 Task: Create a scrum project VikingTech.
Action: Mouse moved to (178, 51)
Screenshot: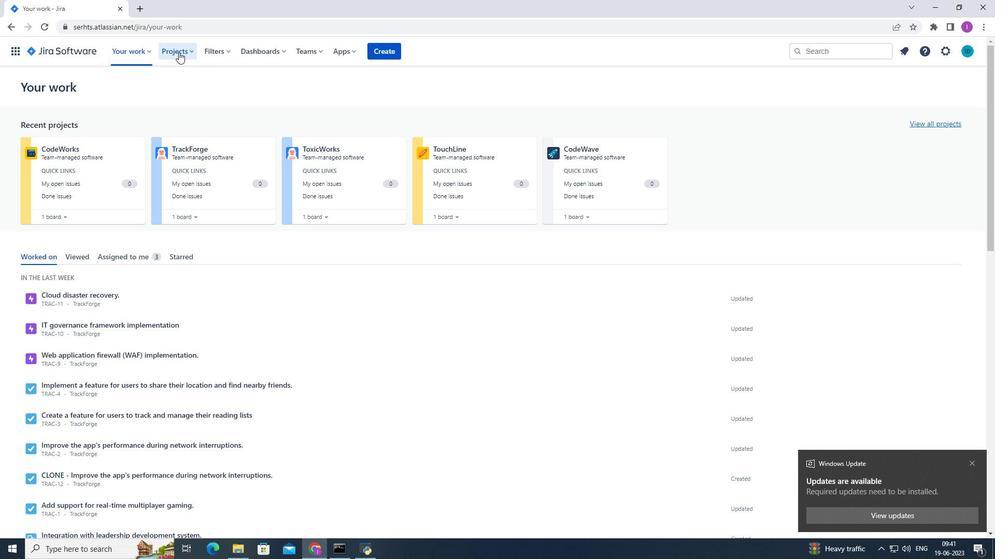 
Action: Mouse pressed left at (178, 51)
Screenshot: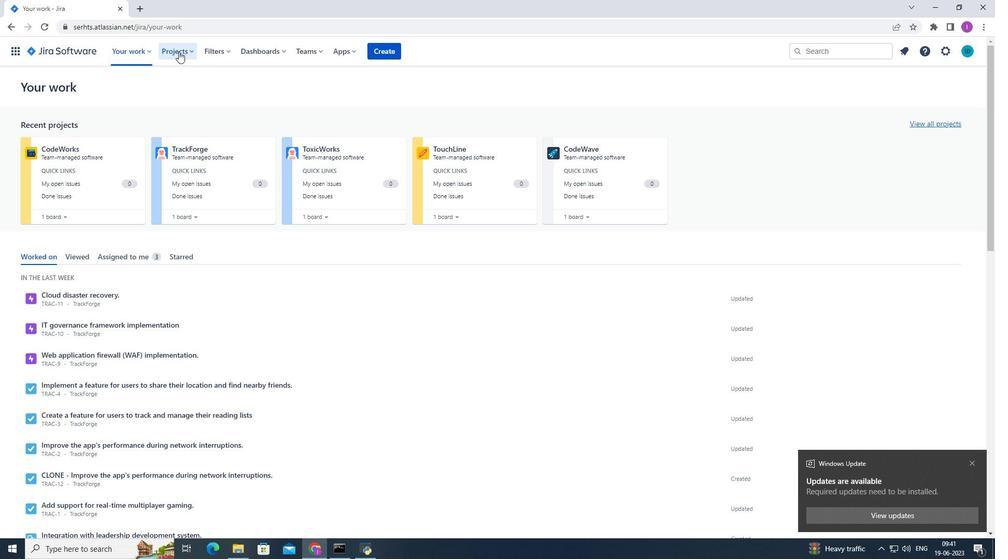 
Action: Mouse moved to (200, 257)
Screenshot: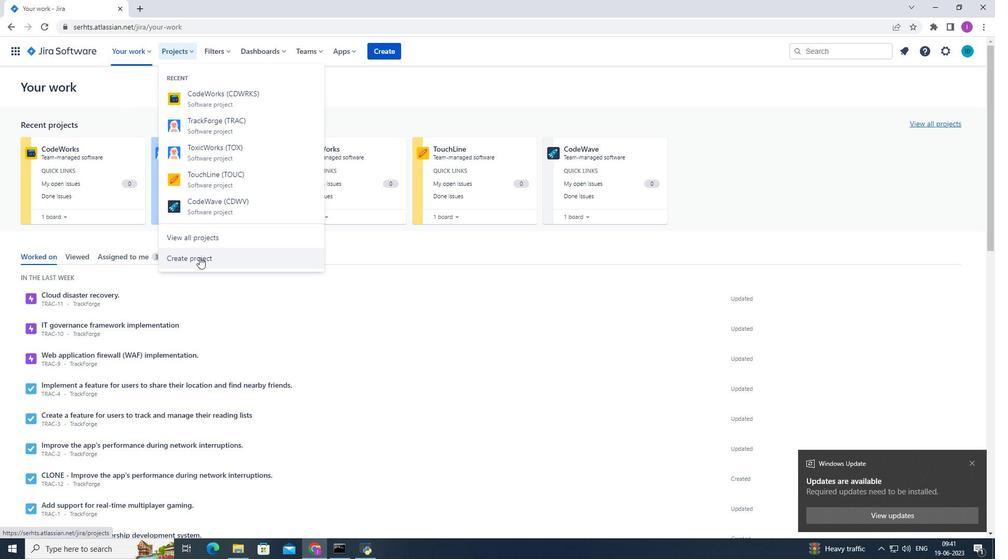 
Action: Mouse pressed left at (200, 257)
Screenshot: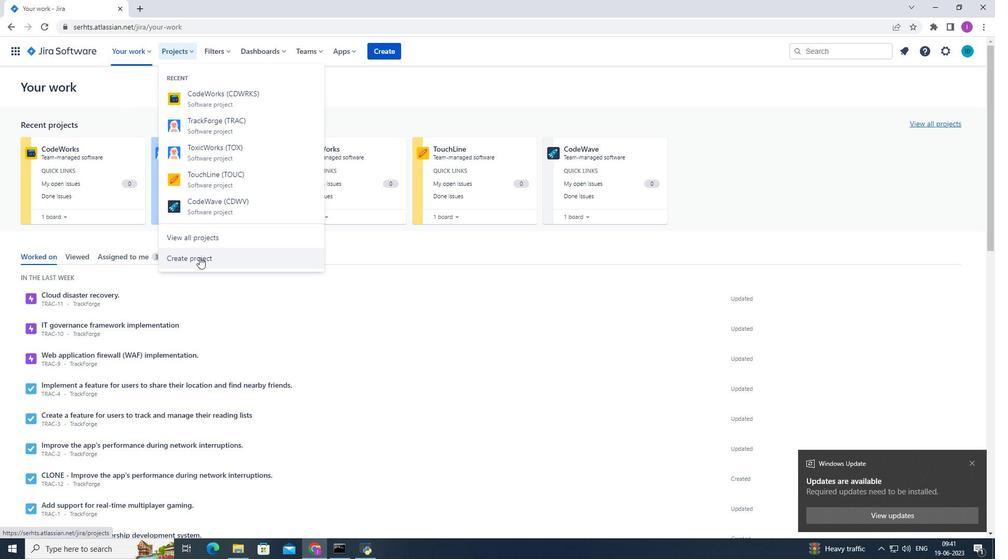 
Action: Mouse moved to (973, 463)
Screenshot: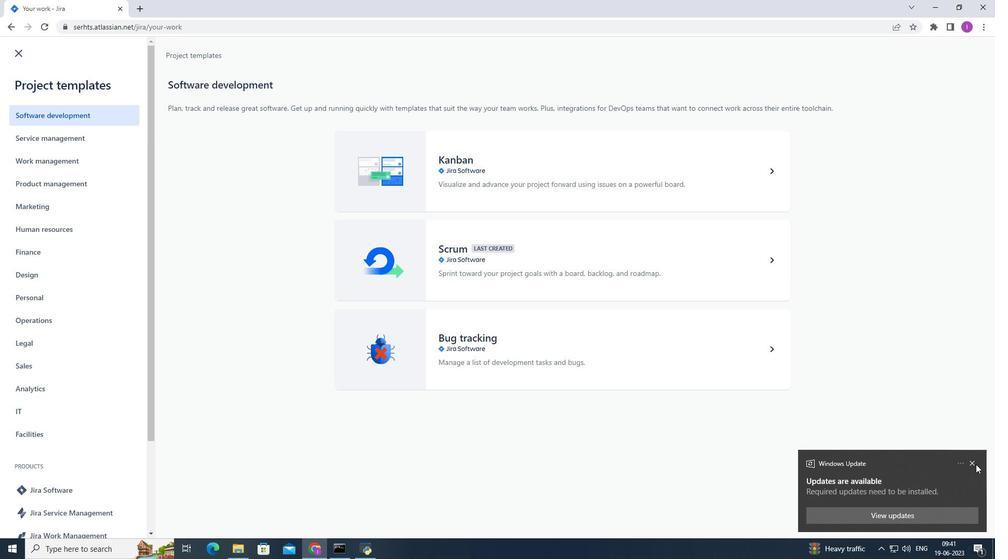 
Action: Mouse pressed left at (973, 463)
Screenshot: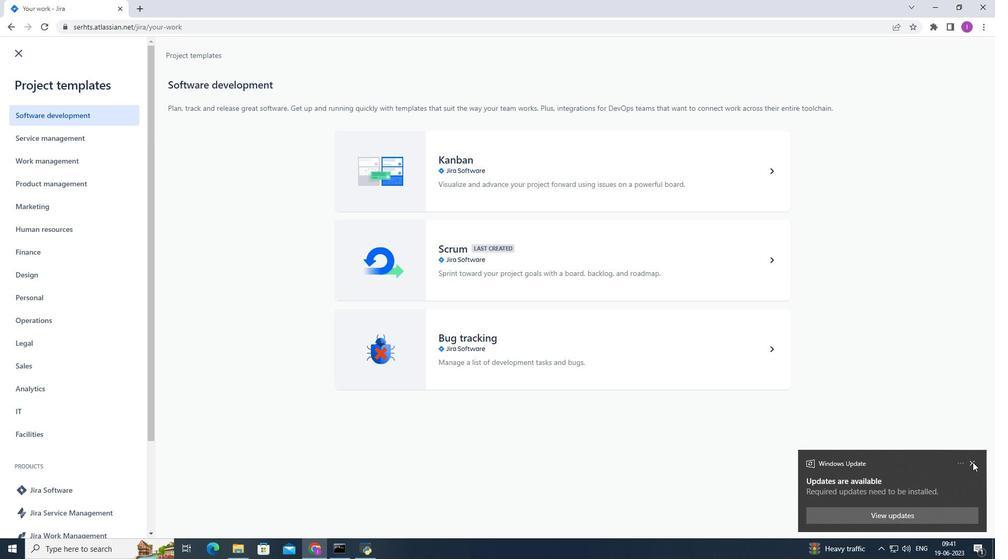 
Action: Mouse moved to (477, 280)
Screenshot: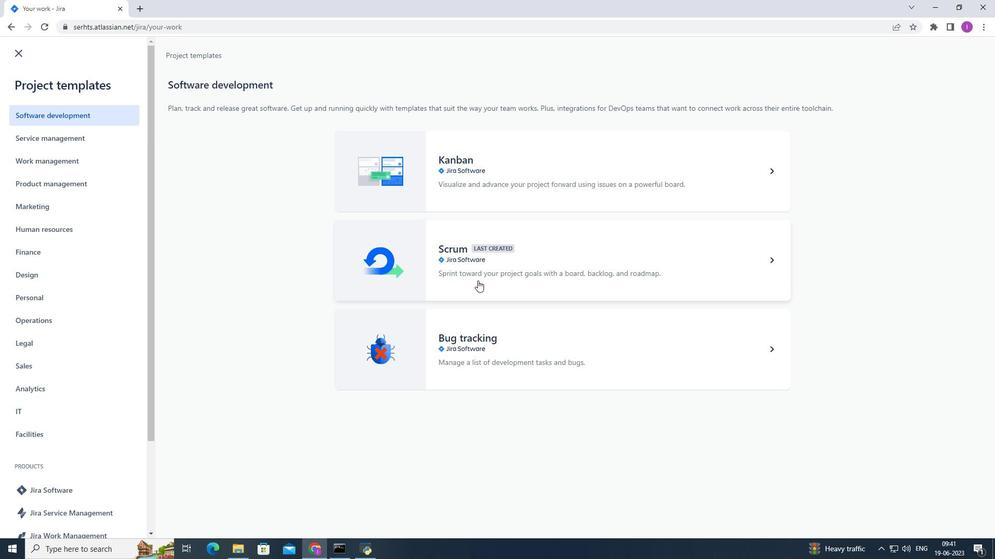 
Action: Mouse pressed left at (477, 280)
Screenshot: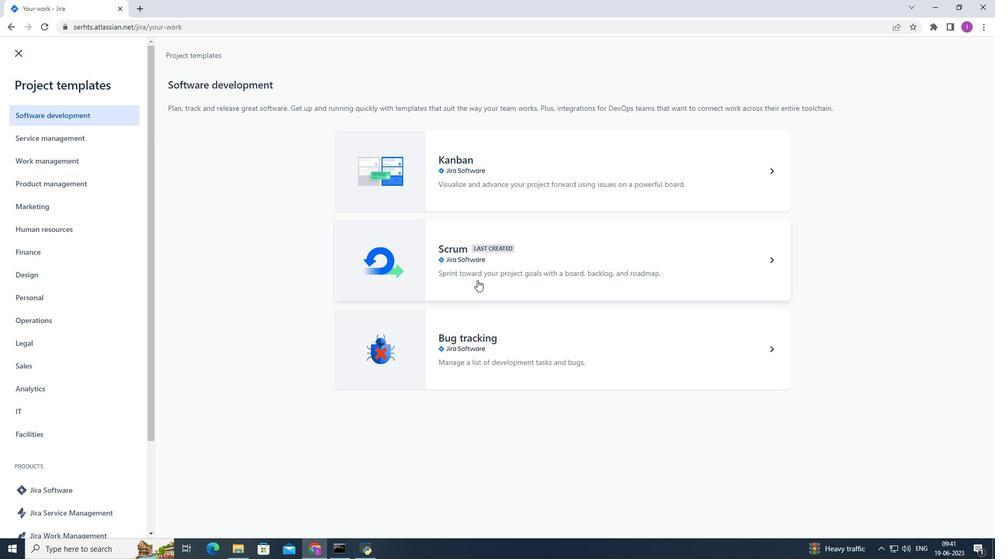 
Action: Mouse moved to (777, 512)
Screenshot: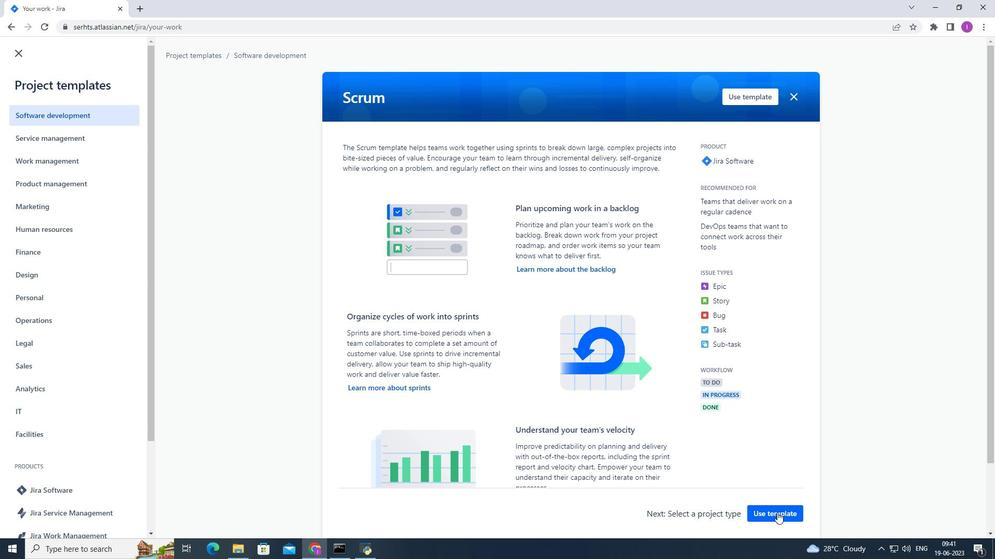 
Action: Mouse pressed left at (777, 512)
Screenshot: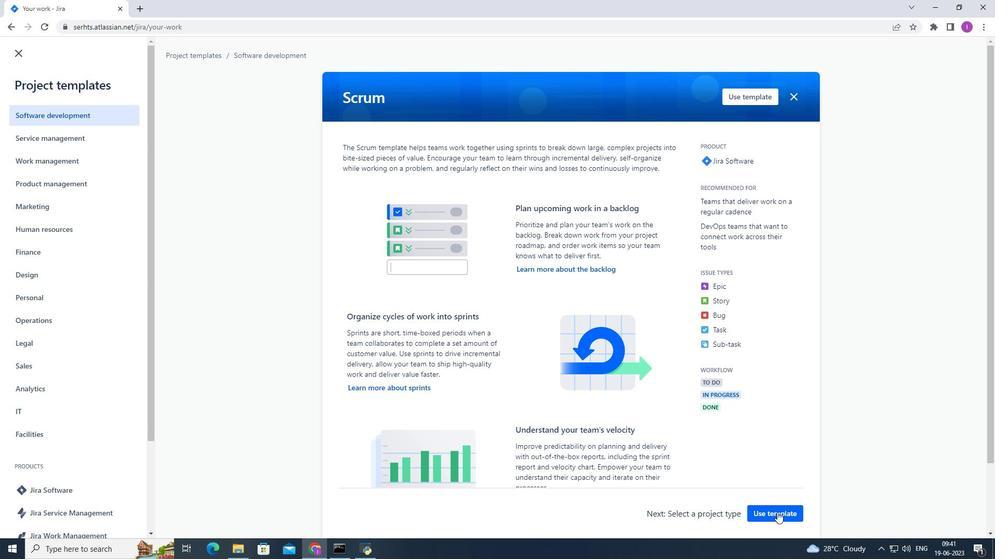 
Action: Mouse moved to (426, 507)
Screenshot: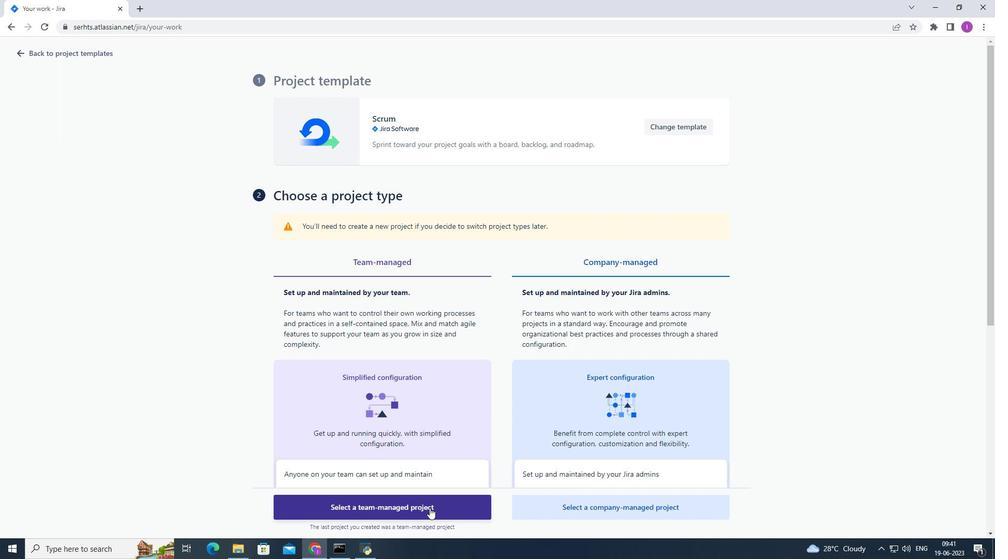 
Action: Mouse pressed left at (426, 507)
Screenshot: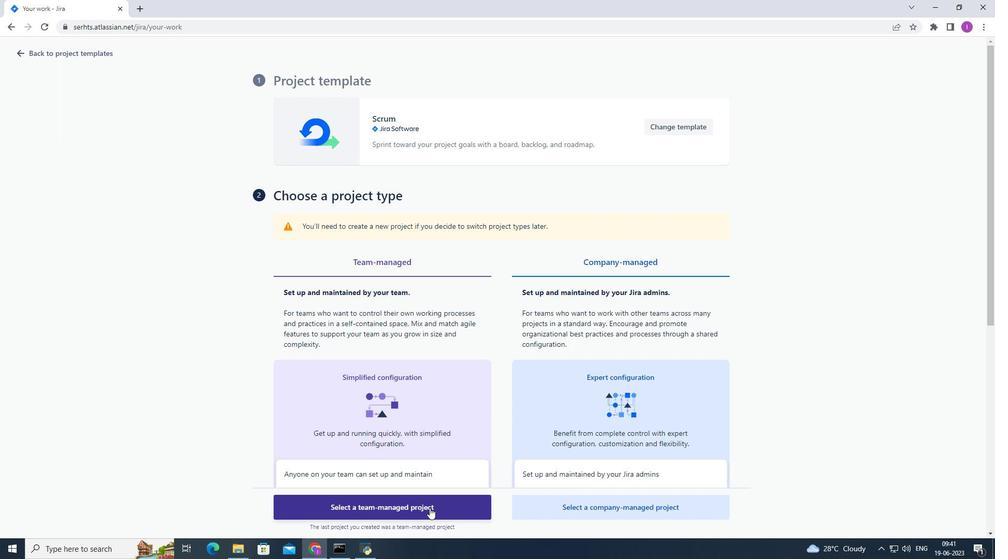 
Action: Mouse moved to (295, 243)
Screenshot: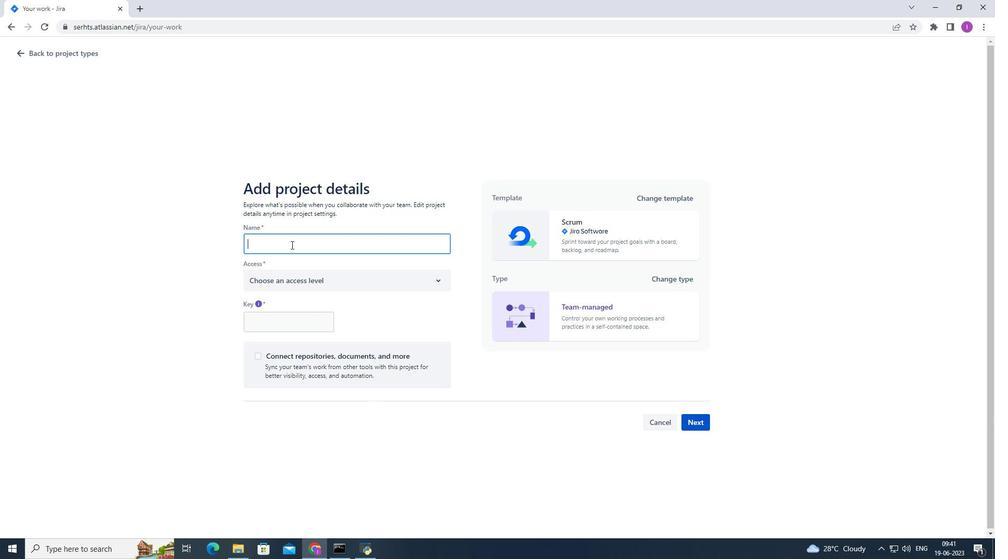 
Action: Key pressed <Key.shift>Viking<Key.space><Key.backspace><Key.shift>Tech
Screenshot: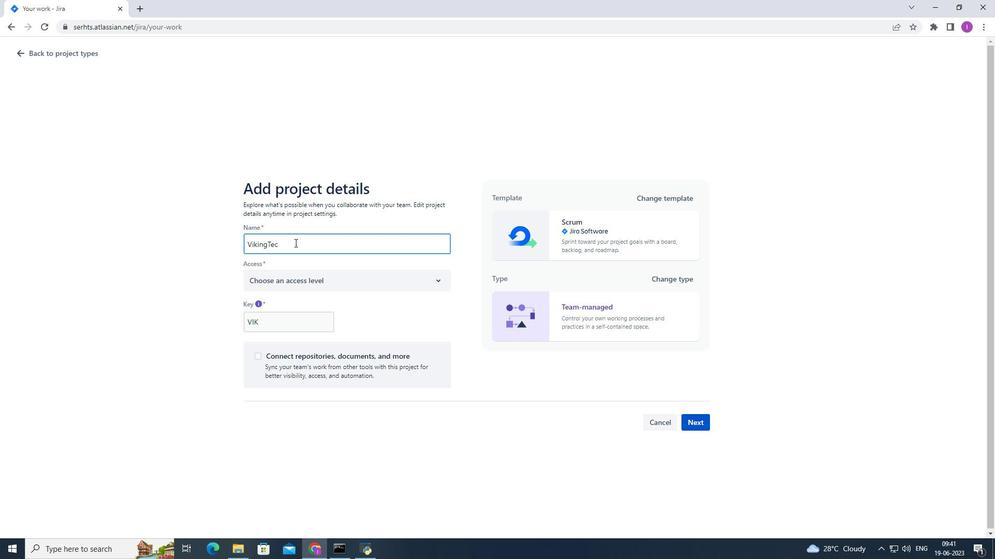 
Action: Mouse moved to (702, 427)
Screenshot: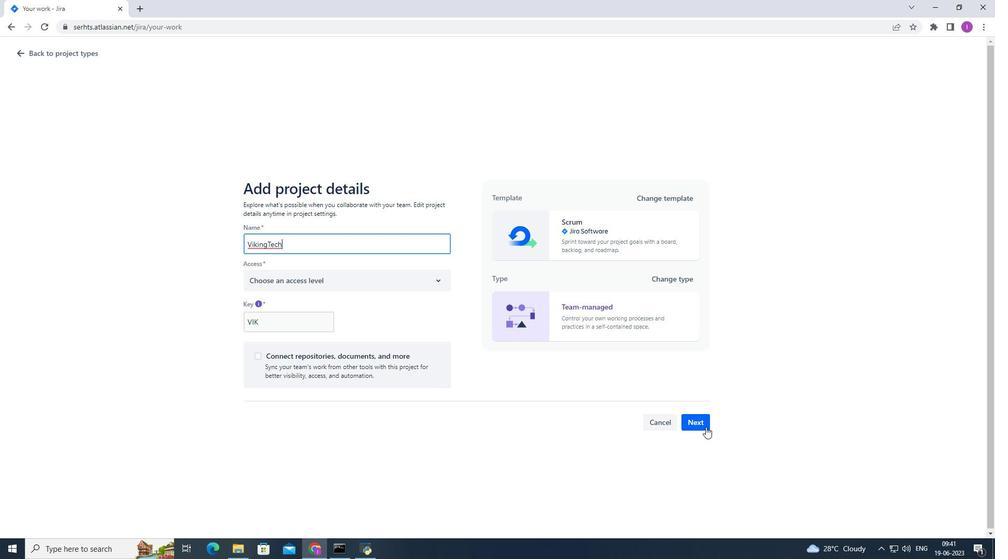 
Action: Mouse pressed left at (702, 427)
Screenshot: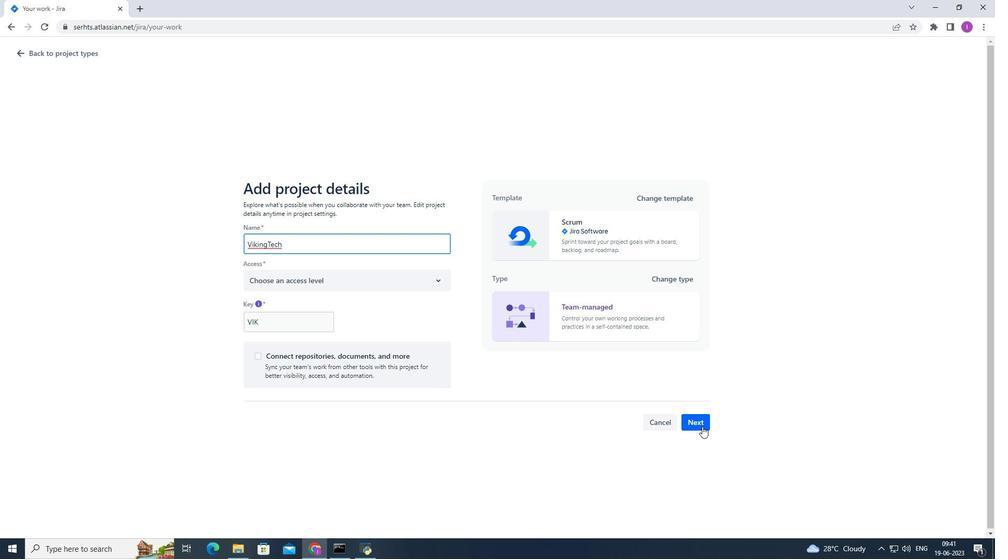 
Action: Mouse moved to (440, 271)
Screenshot: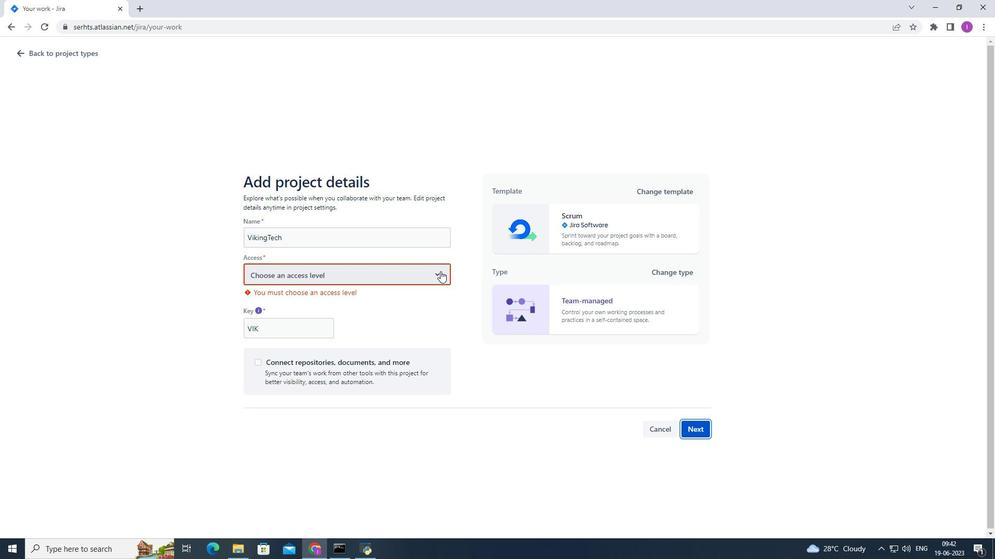 
Action: Mouse pressed left at (440, 271)
Screenshot: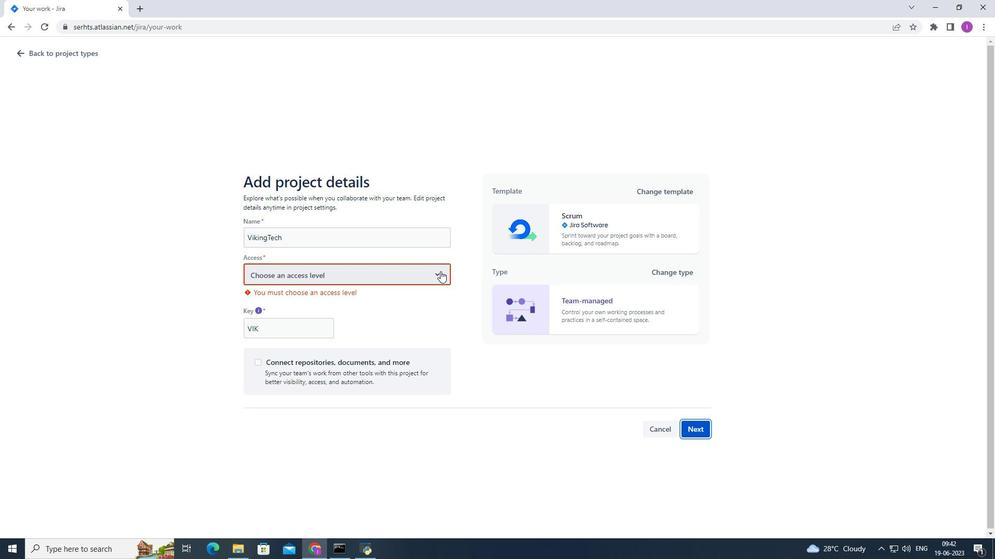 
Action: Mouse moved to (345, 312)
Screenshot: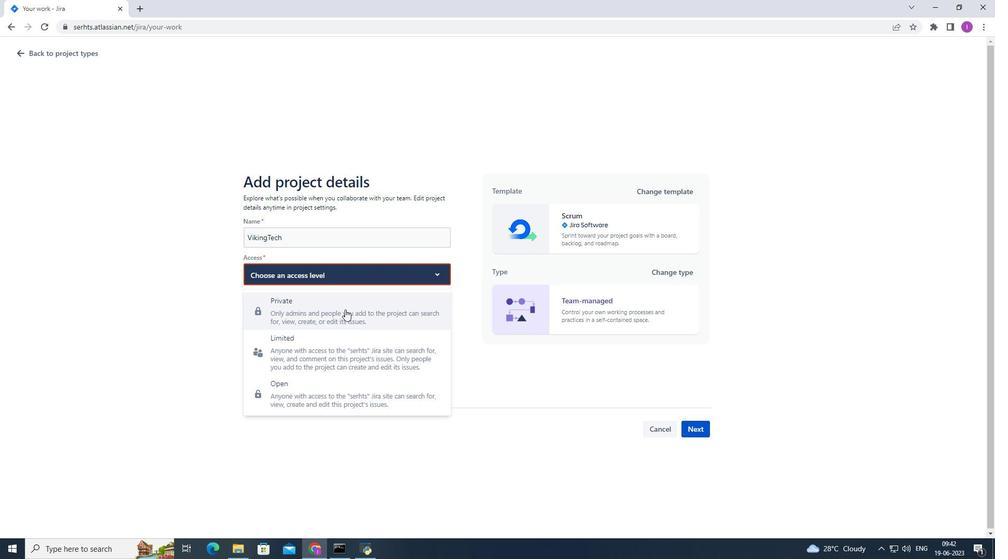 
Action: Mouse pressed left at (345, 312)
Screenshot: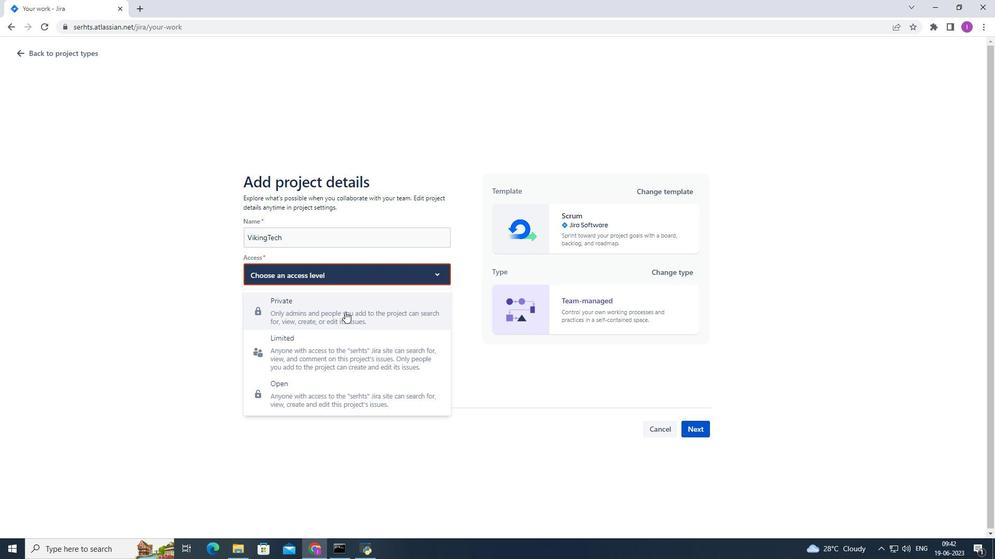 
Action: Mouse moved to (707, 421)
Screenshot: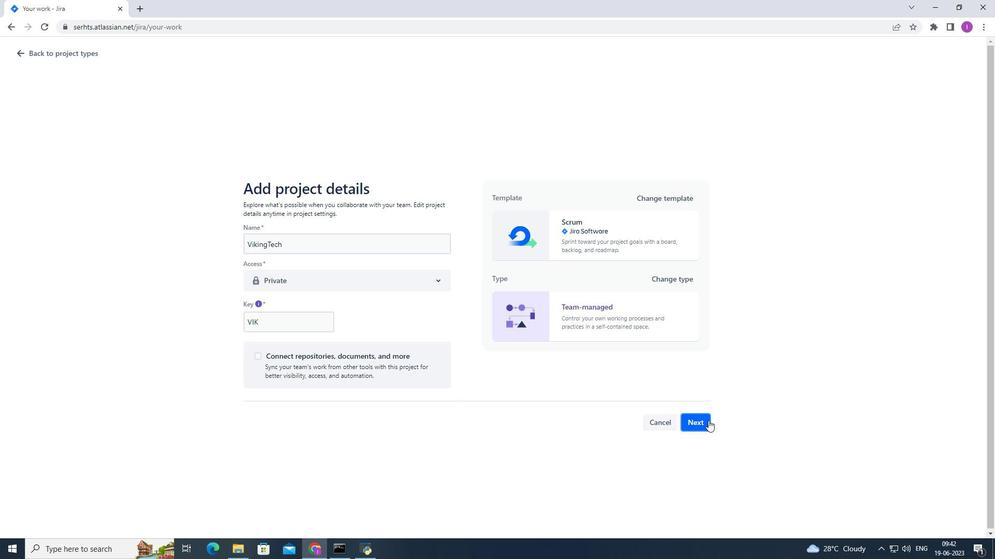 
Action: Mouse pressed left at (707, 421)
Screenshot: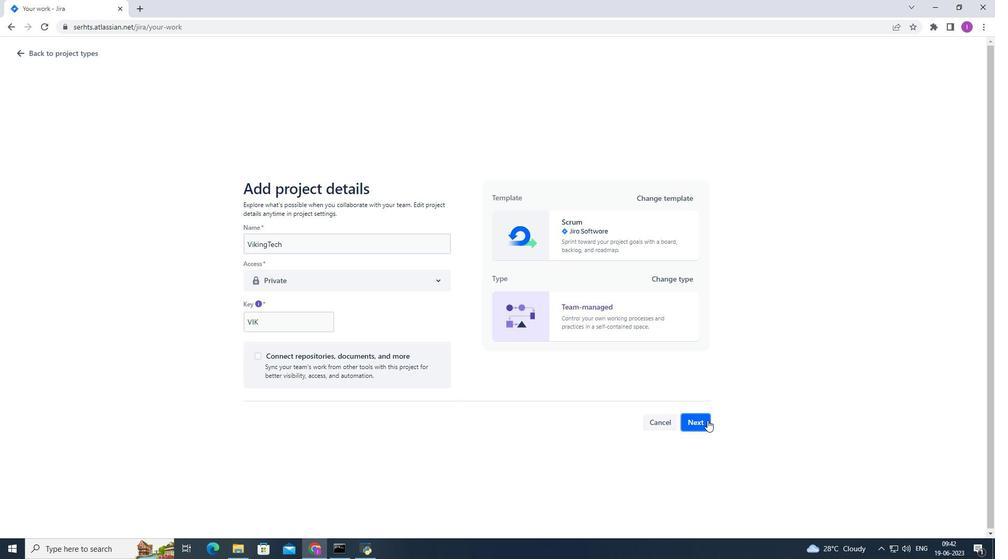 
Action: Mouse moved to (616, 354)
Screenshot: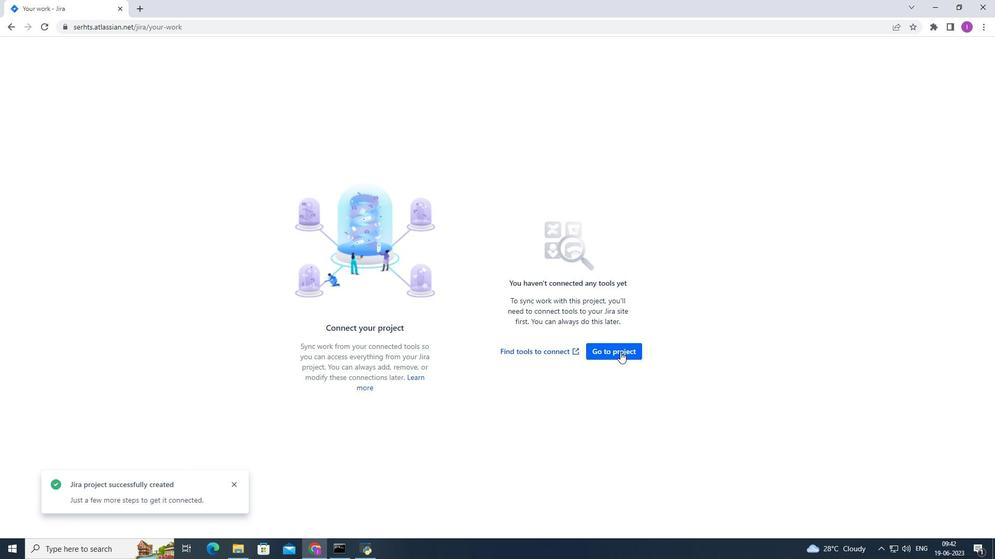 
Action: Mouse pressed left at (616, 354)
Screenshot: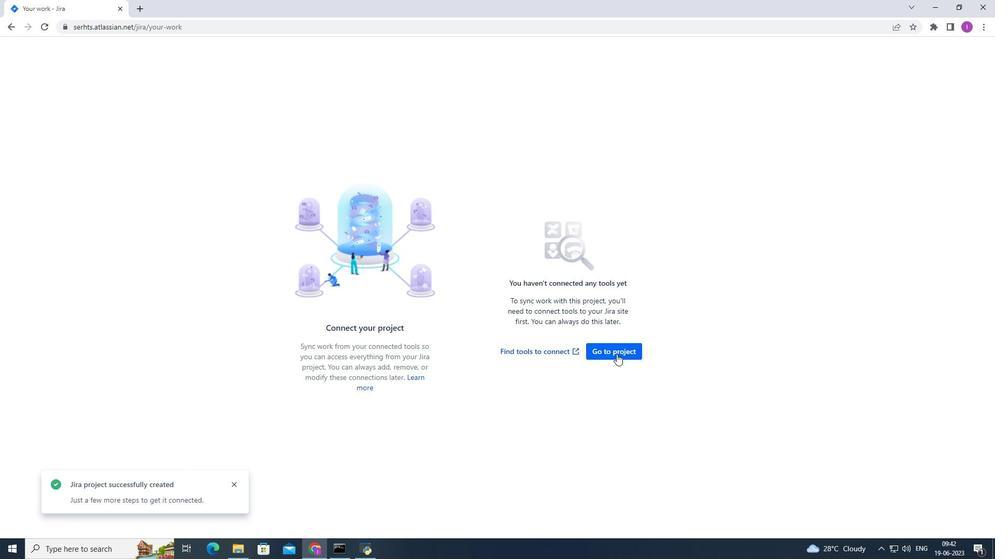 
Action: Mouse moved to (616, 355)
Screenshot: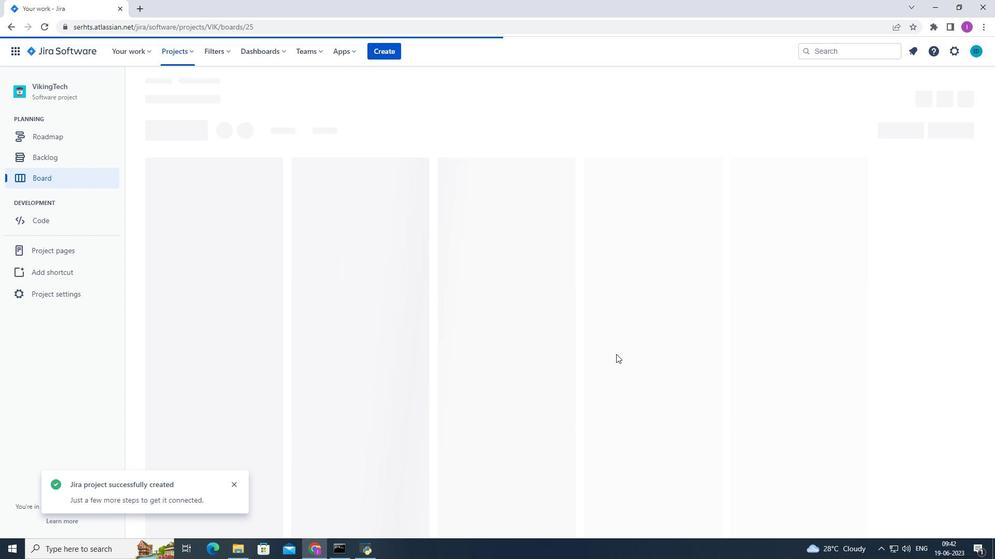 
